 Task: Create a schedule automation trigger every fourth monday of the month at 11:00 AM.
Action: Mouse moved to (1126, 324)
Screenshot: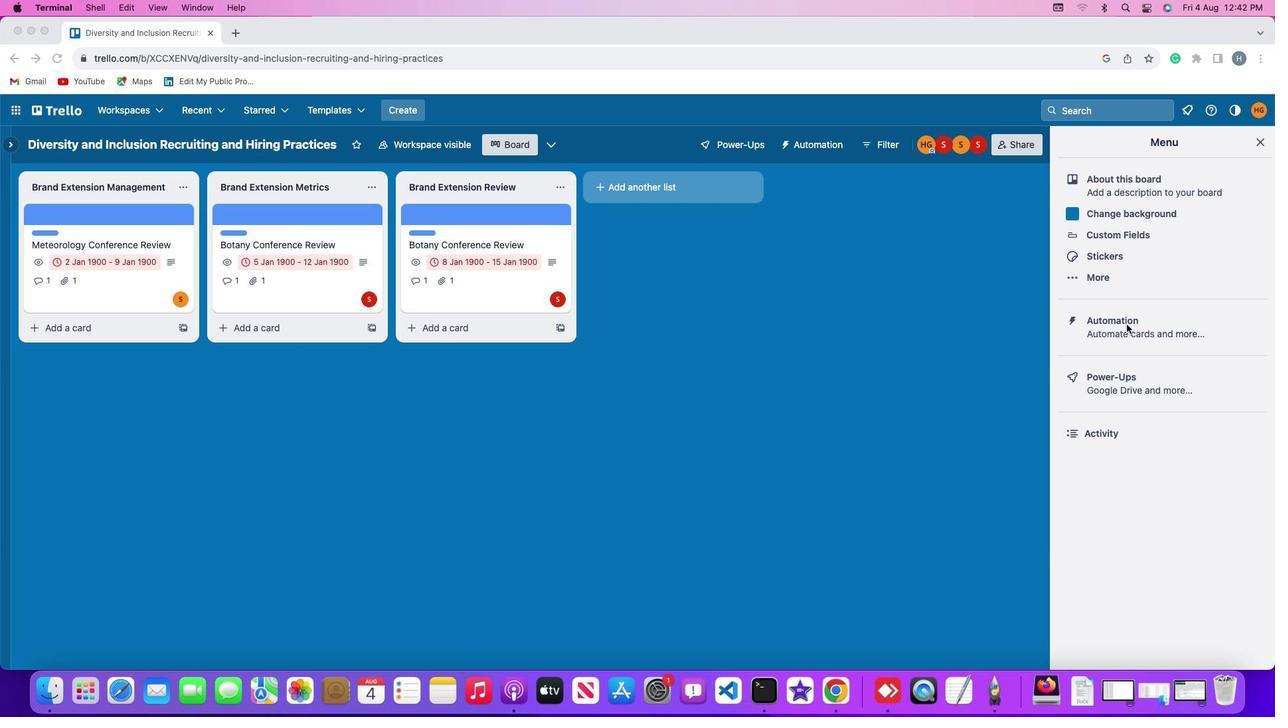 
Action: Mouse pressed left at (1126, 324)
Screenshot: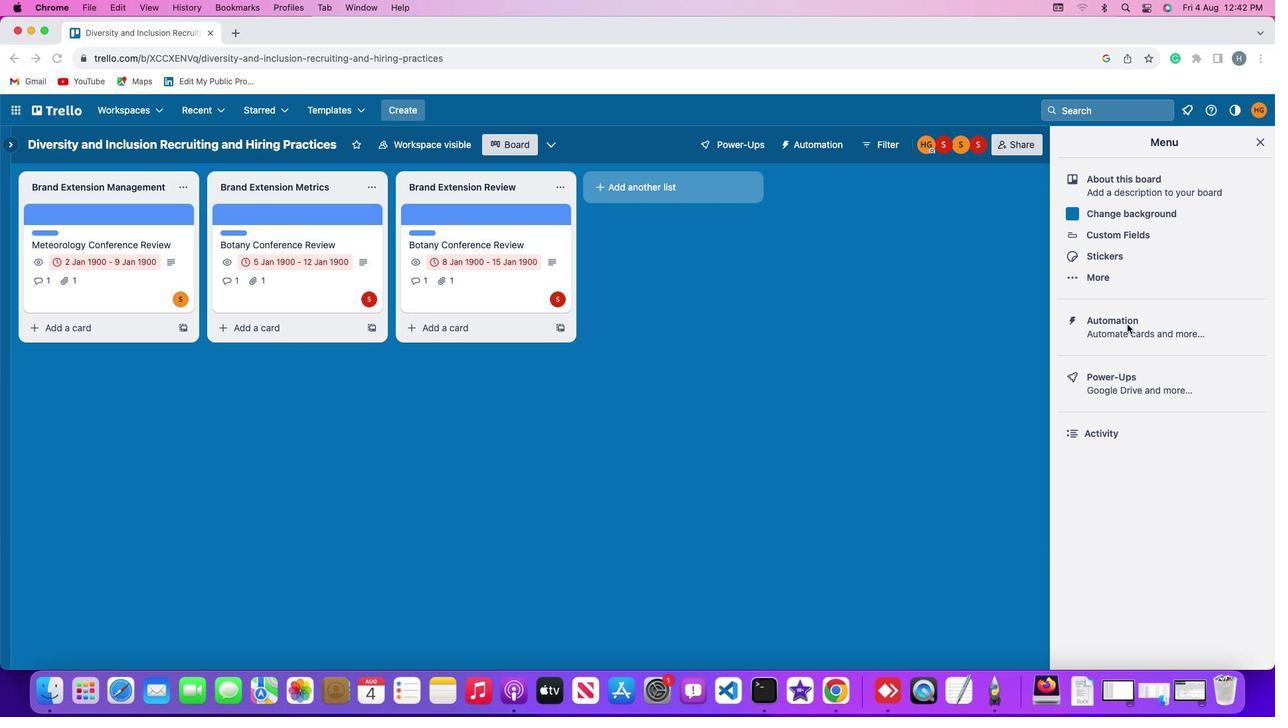
Action: Mouse moved to (1131, 324)
Screenshot: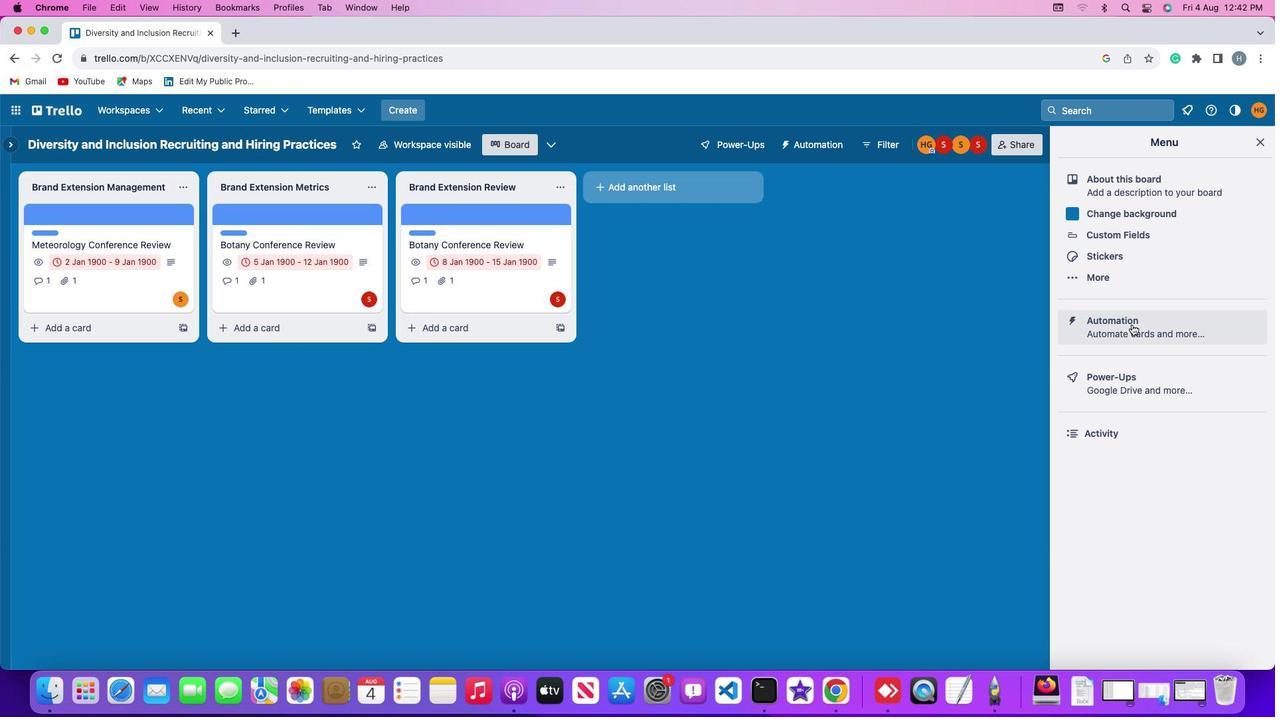
Action: Mouse pressed left at (1131, 324)
Screenshot: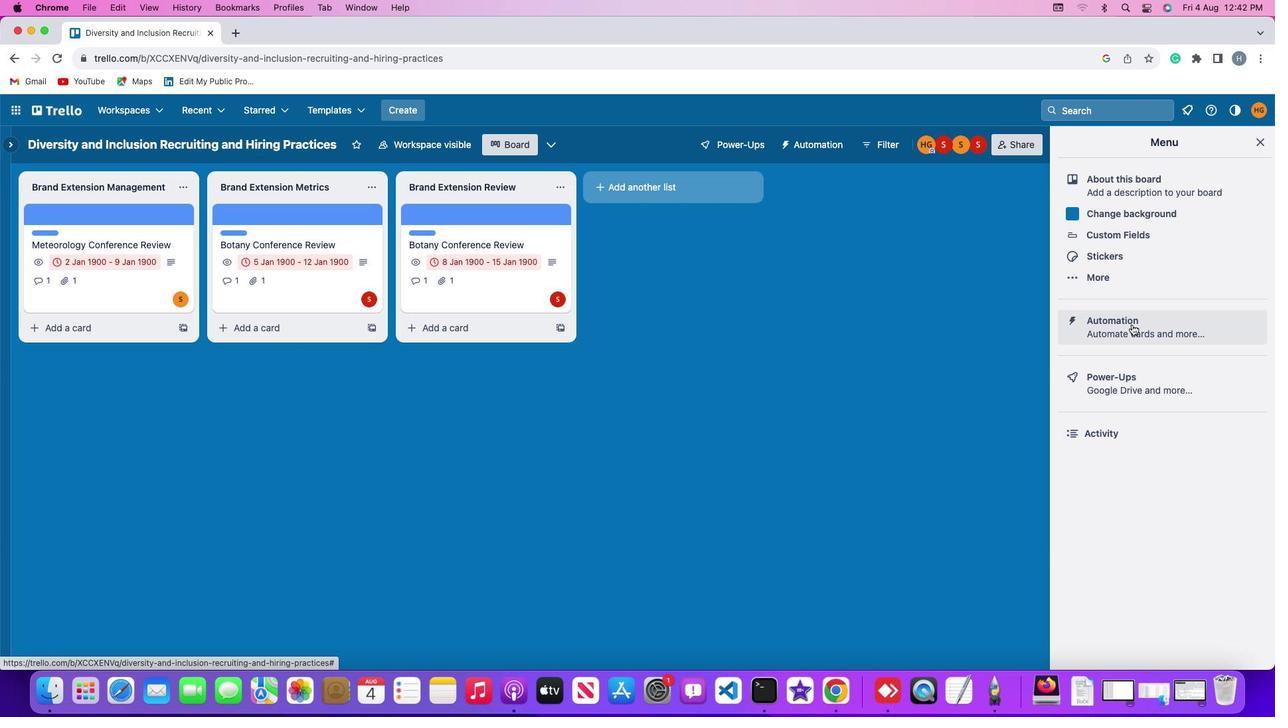 
Action: Mouse moved to (103, 286)
Screenshot: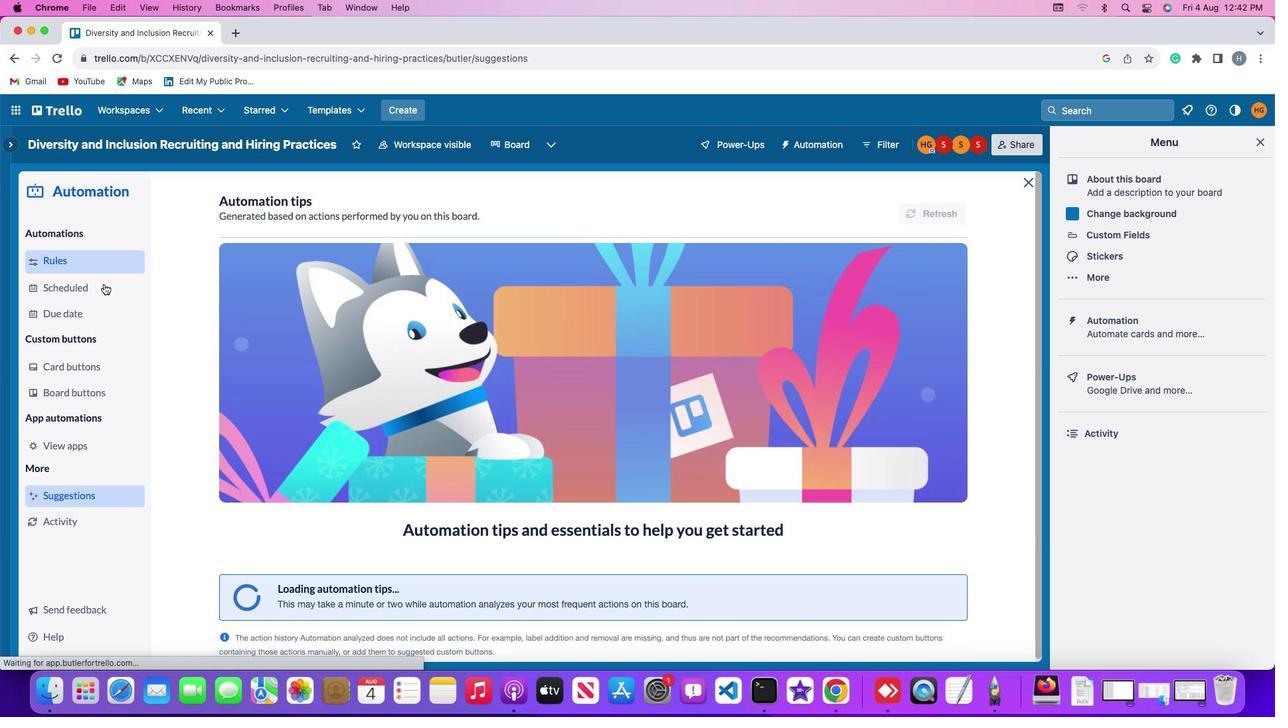
Action: Mouse pressed left at (103, 286)
Screenshot: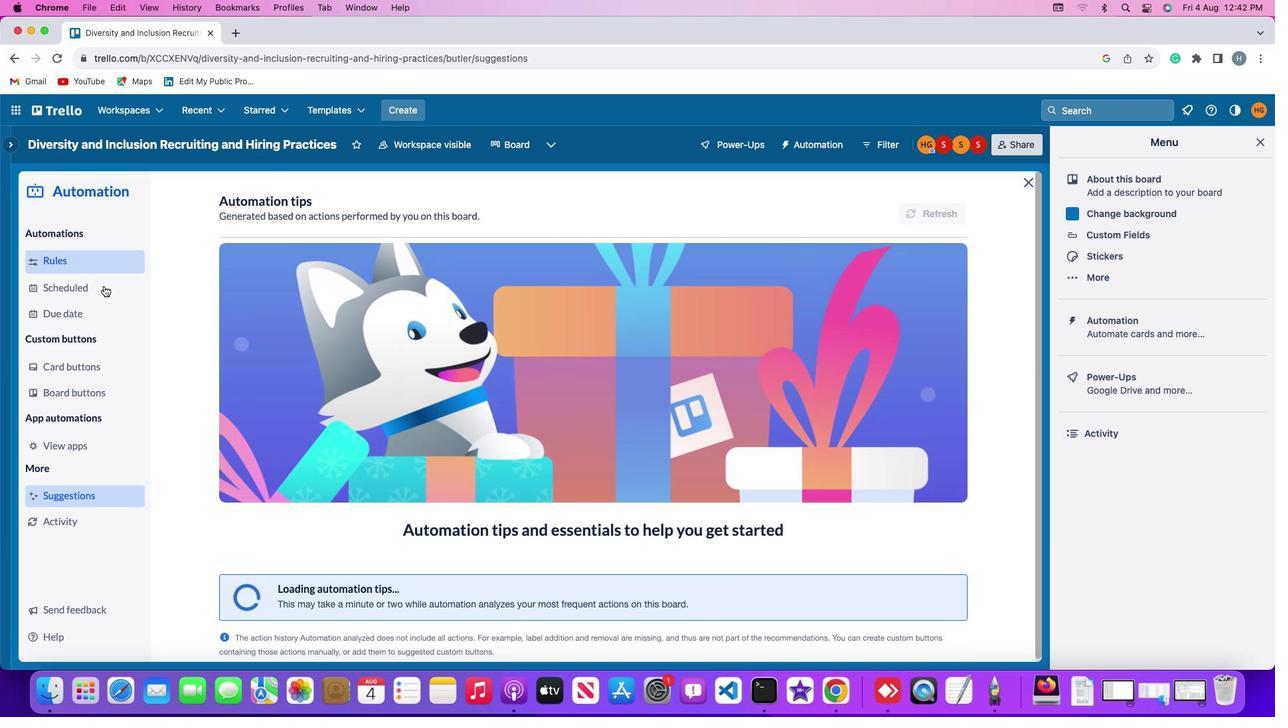 
Action: Mouse moved to (906, 201)
Screenshot: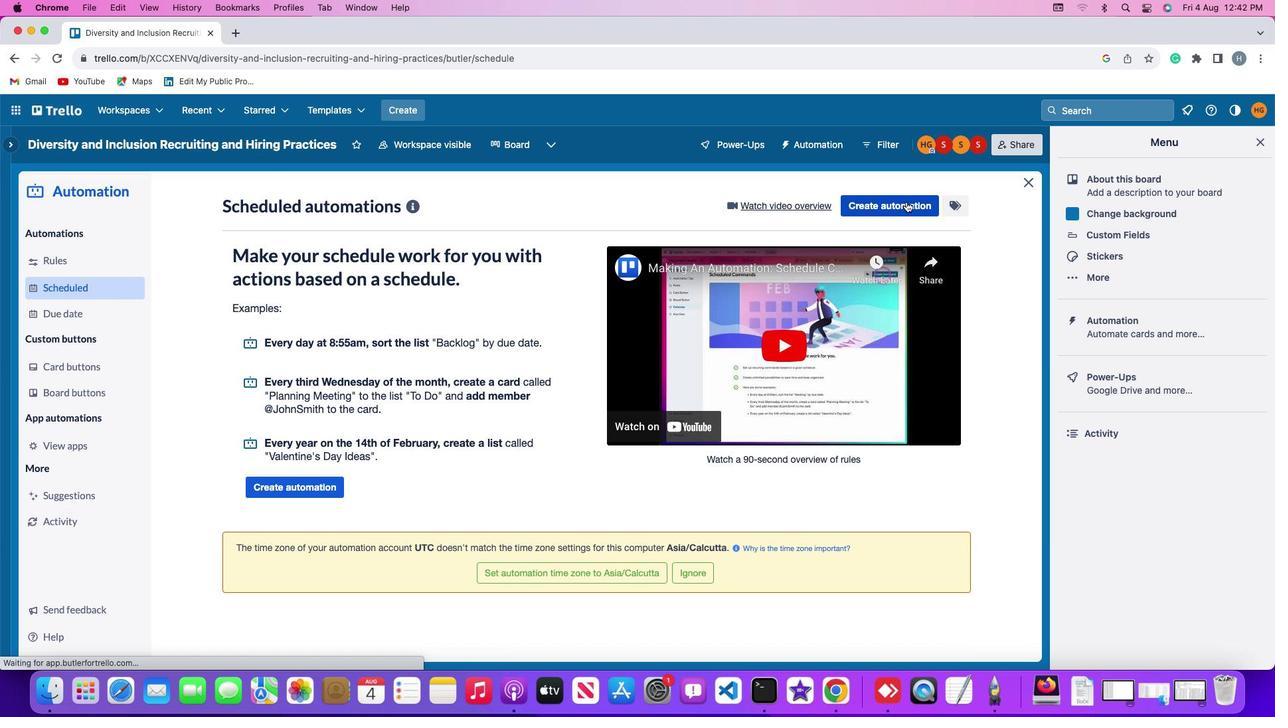 
Action: Mouse pressed left at (906, 201)
Screenshot: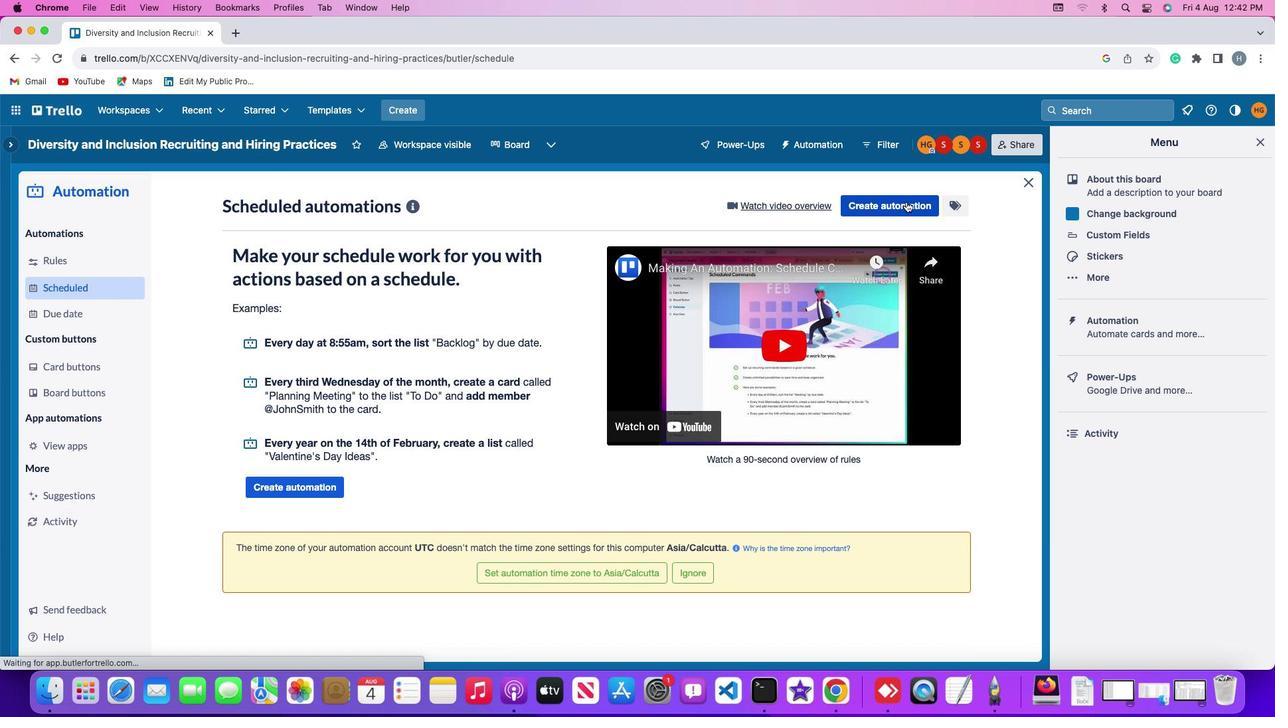 
Action: Mouse moved to (676, 330)
Screenshot: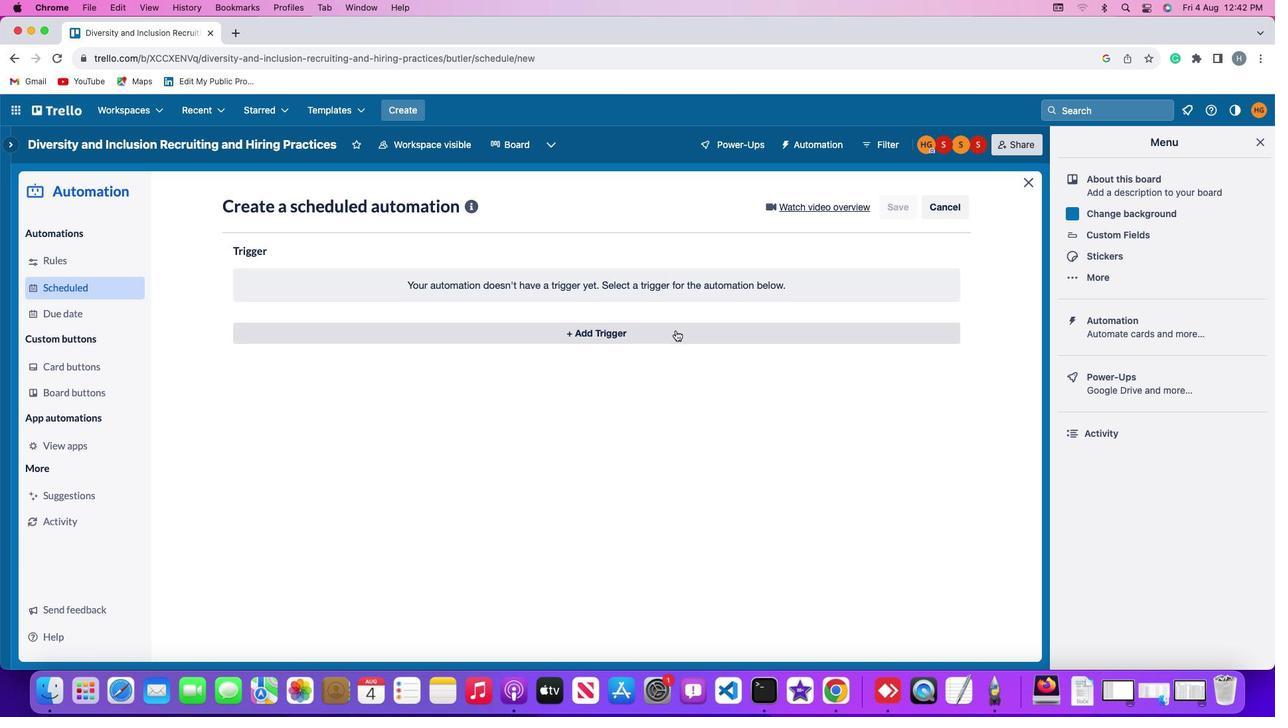 
Action: Mouse pressed left at (676, 330)
Screenshot: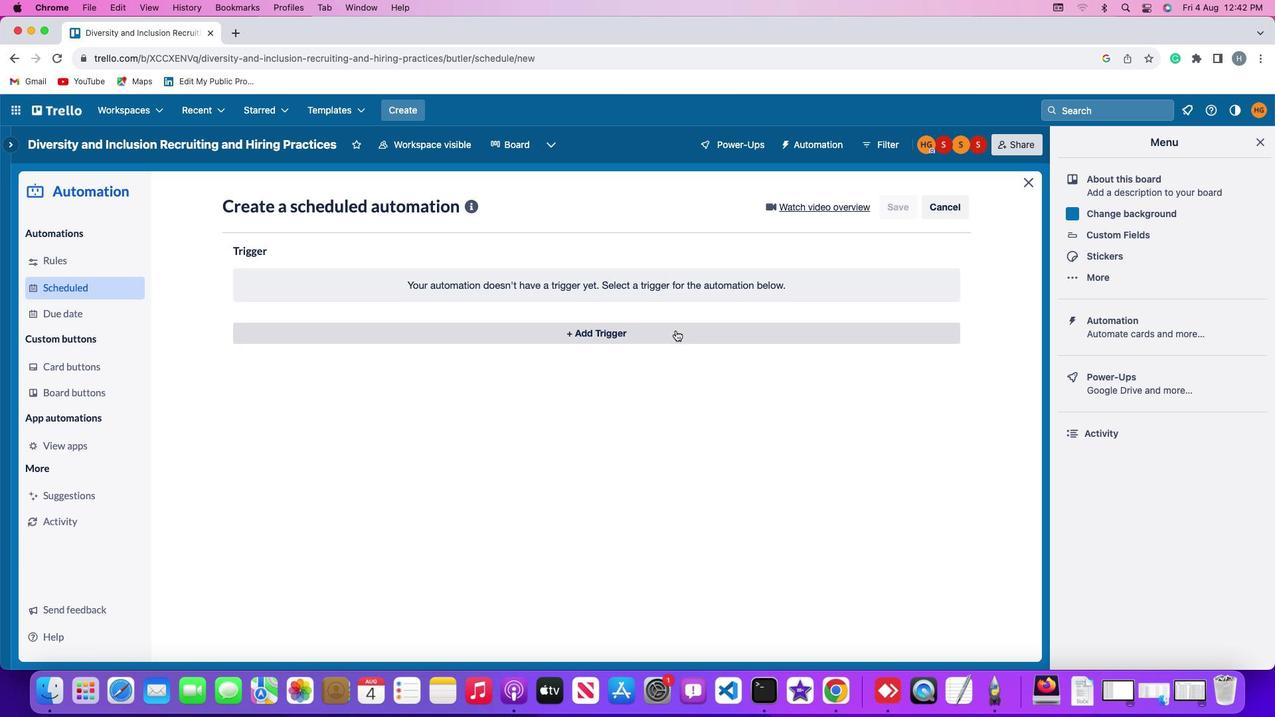 
Action: Mouse moved to (284, 614)
Screenshot: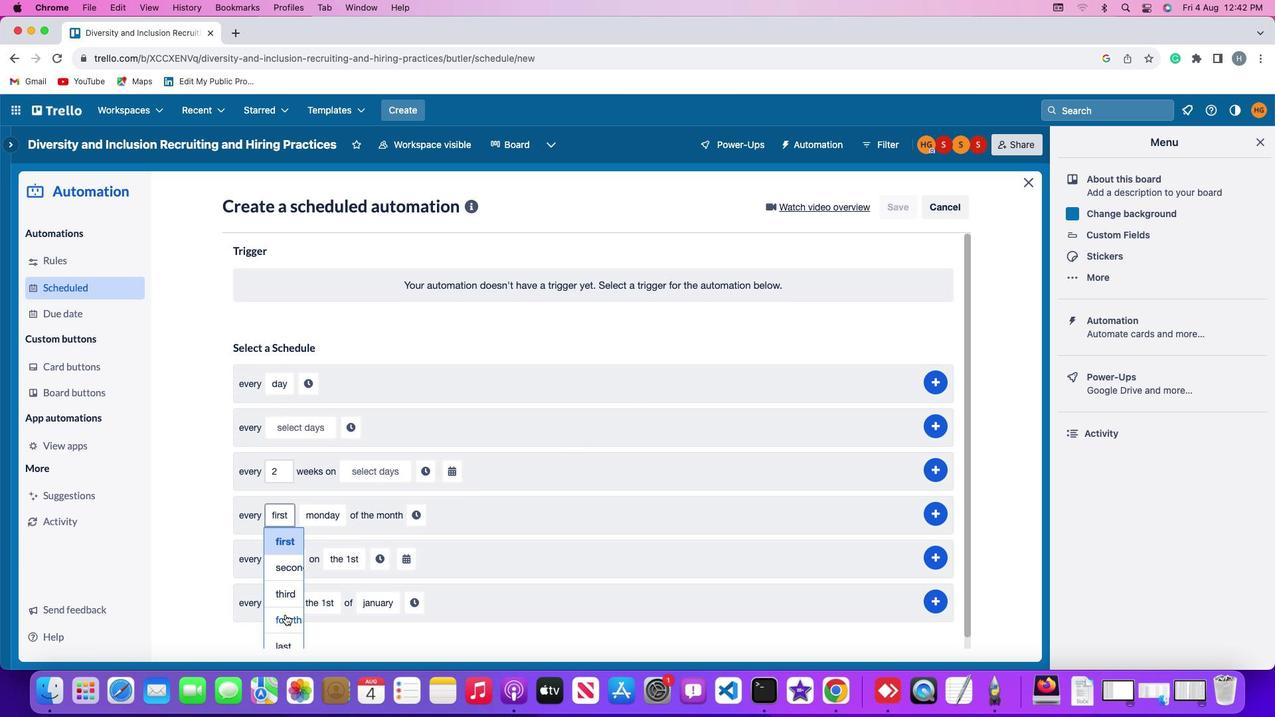 
Action: Mouse pressed left at (284, 614)
Screenshot: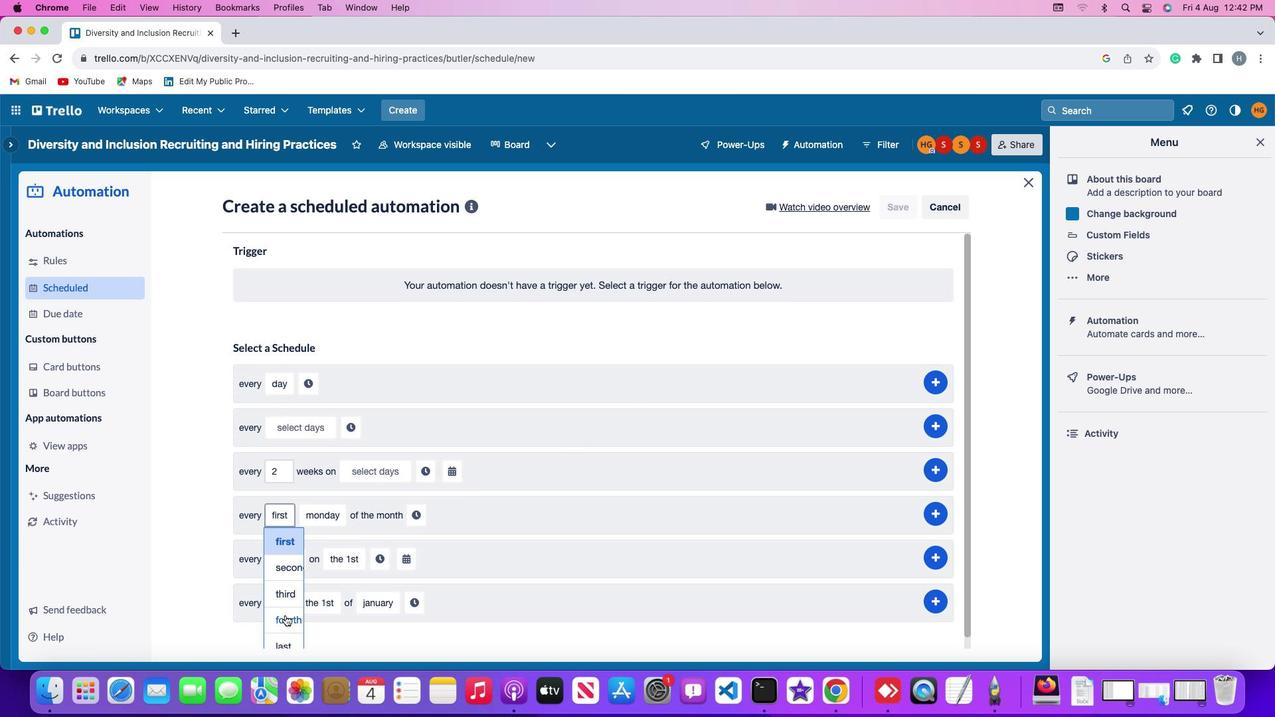 
Action: Mouse moved to (354, 330)
Screenshot: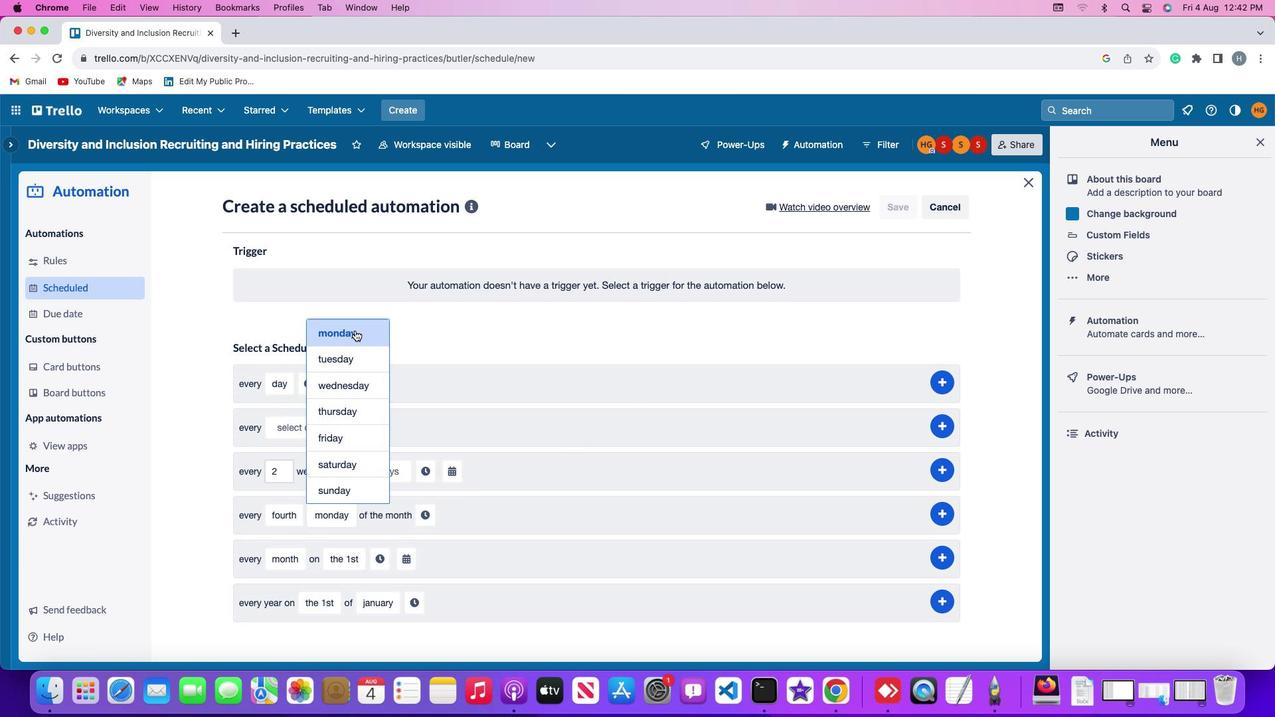 
Action: Mouse pressed left at (354, 330)
Screenshot: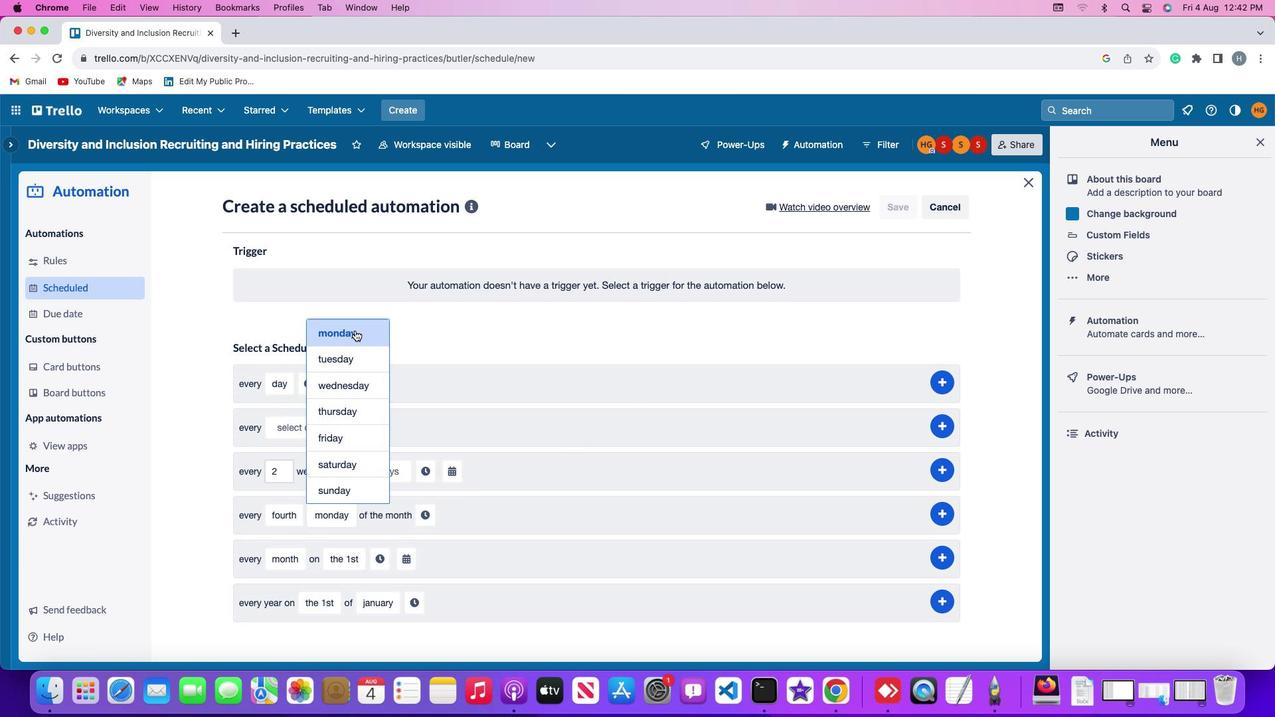 
Action: Mouse moved to (427, 515)
Screenshot: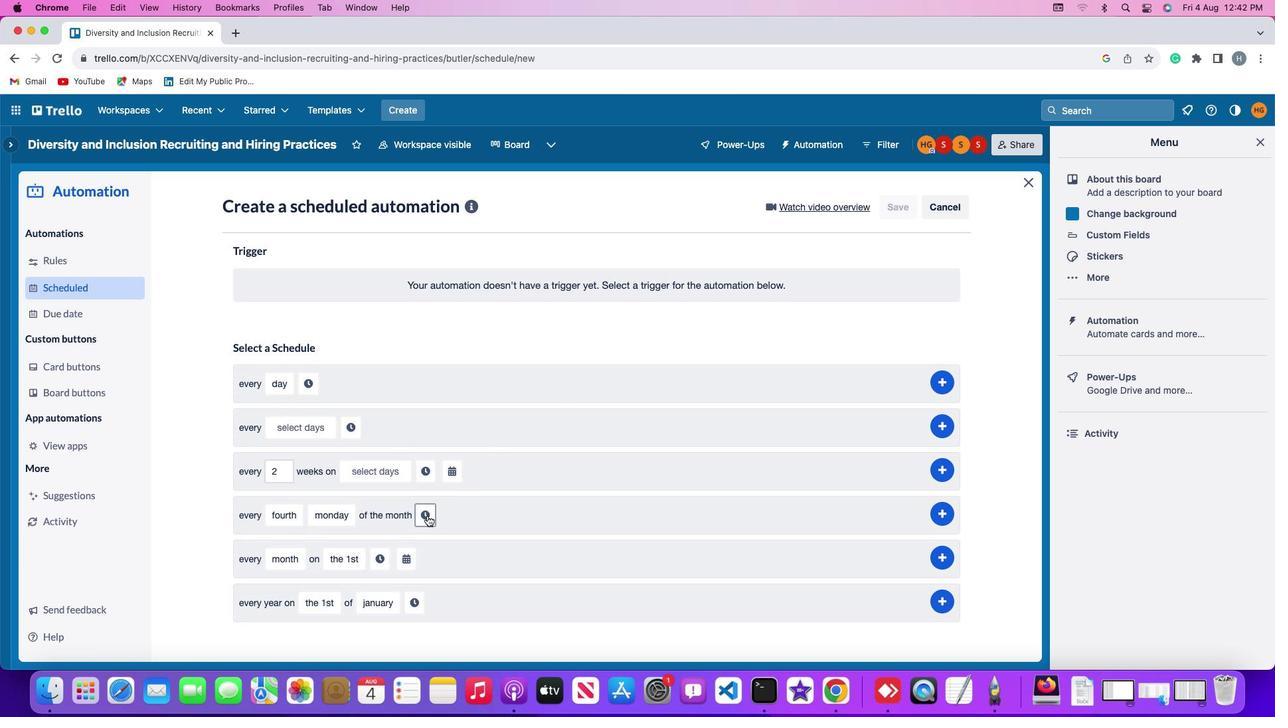 
Action: Mouse pressed left at (427, 515)
Screenshot: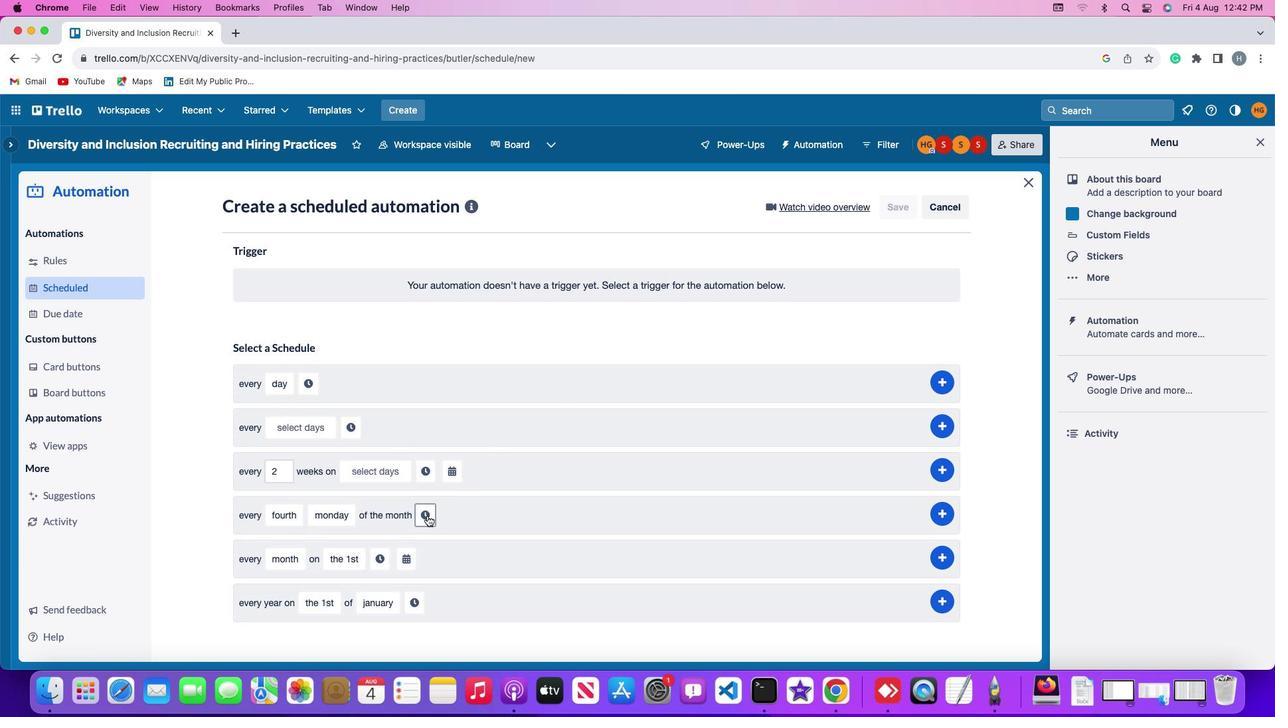 
Action: Mouse moved to (456, 517)
Screenshot: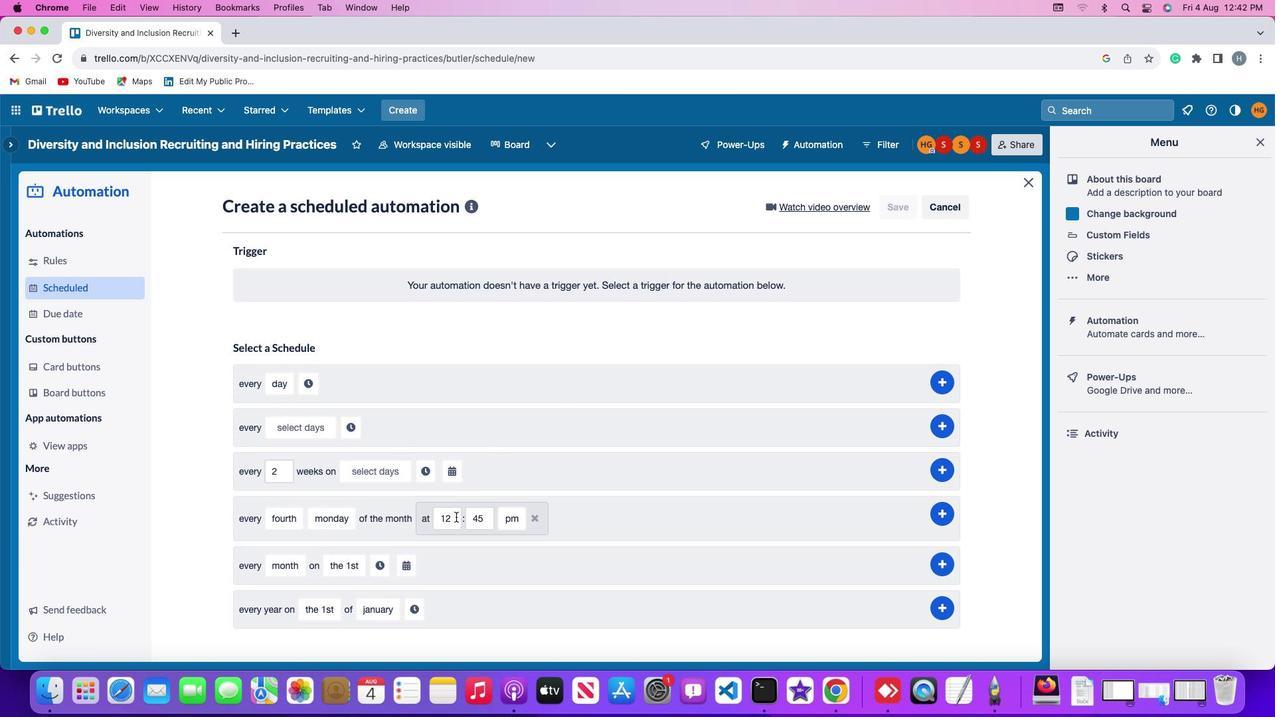 
Action: Mouse pressed left at (456, 517)
Screenshot: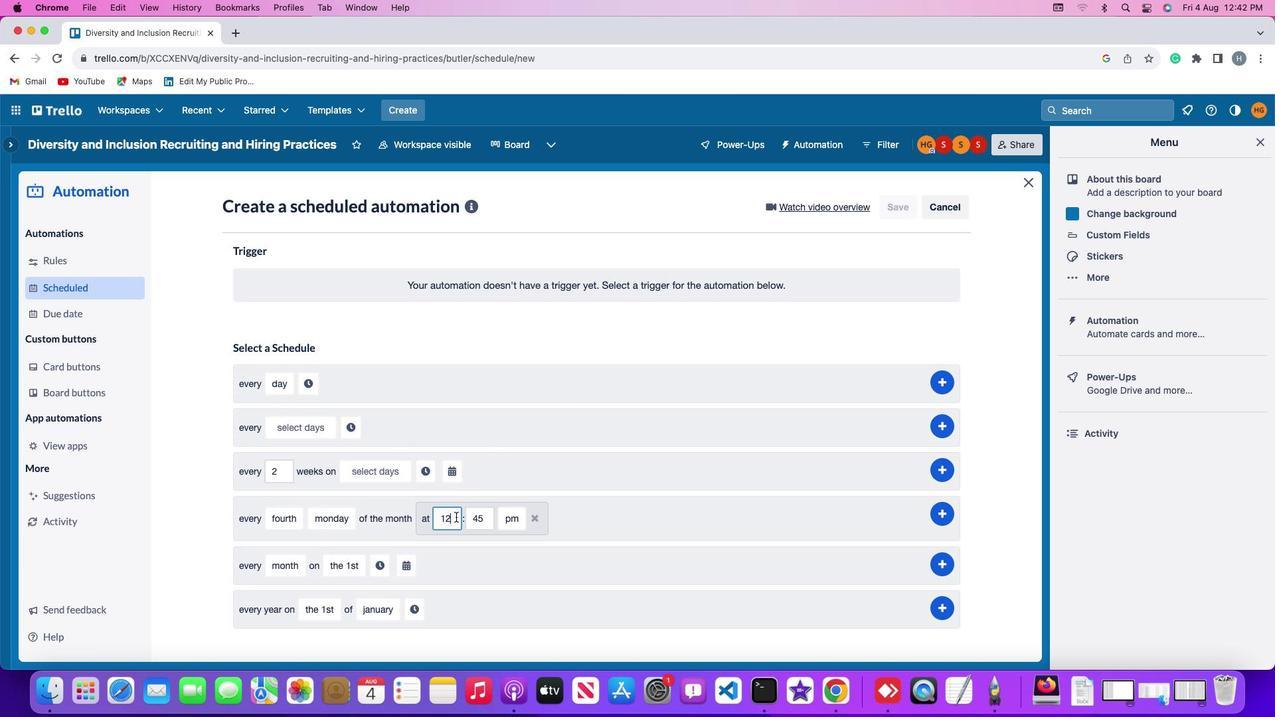 
Action: Mouse moved to (456, 516)
Screenshot: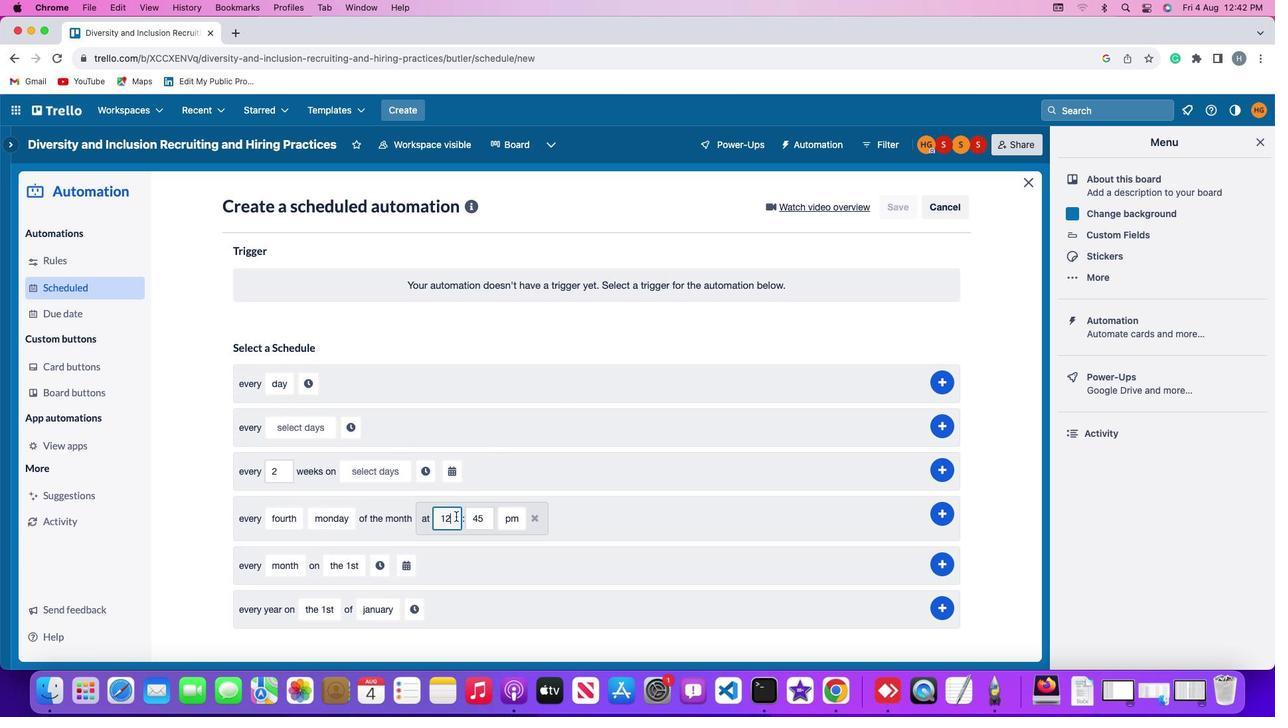 
Action: Key pressed Key.backspace
Screenshot: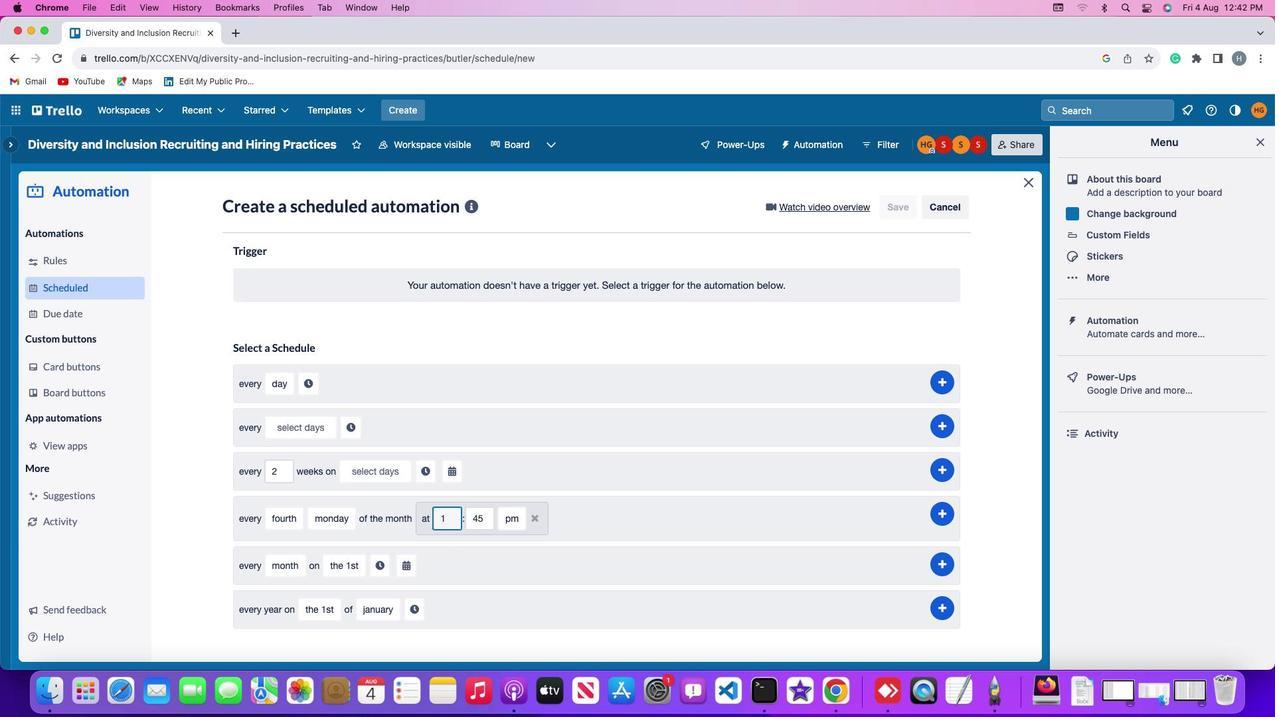 
Action: Mouse moved to (456, 516)
Screenshot: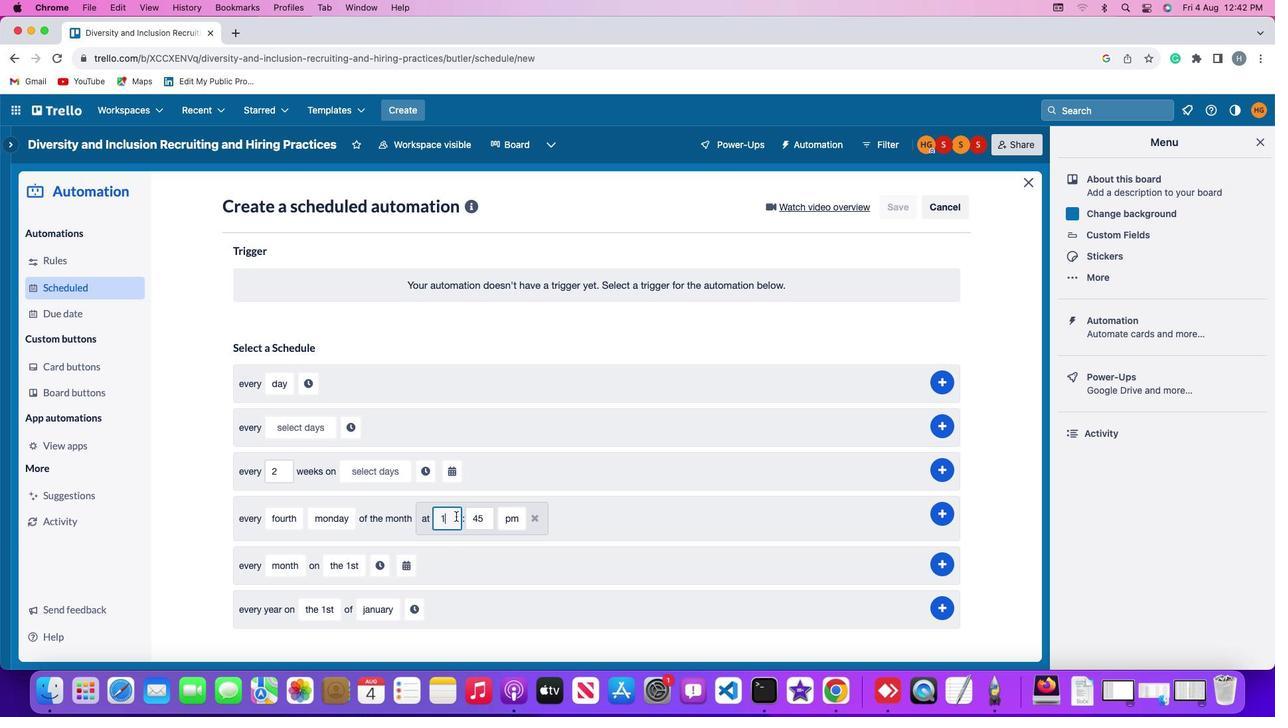 
Action: Key pressed '1'
Screenshot: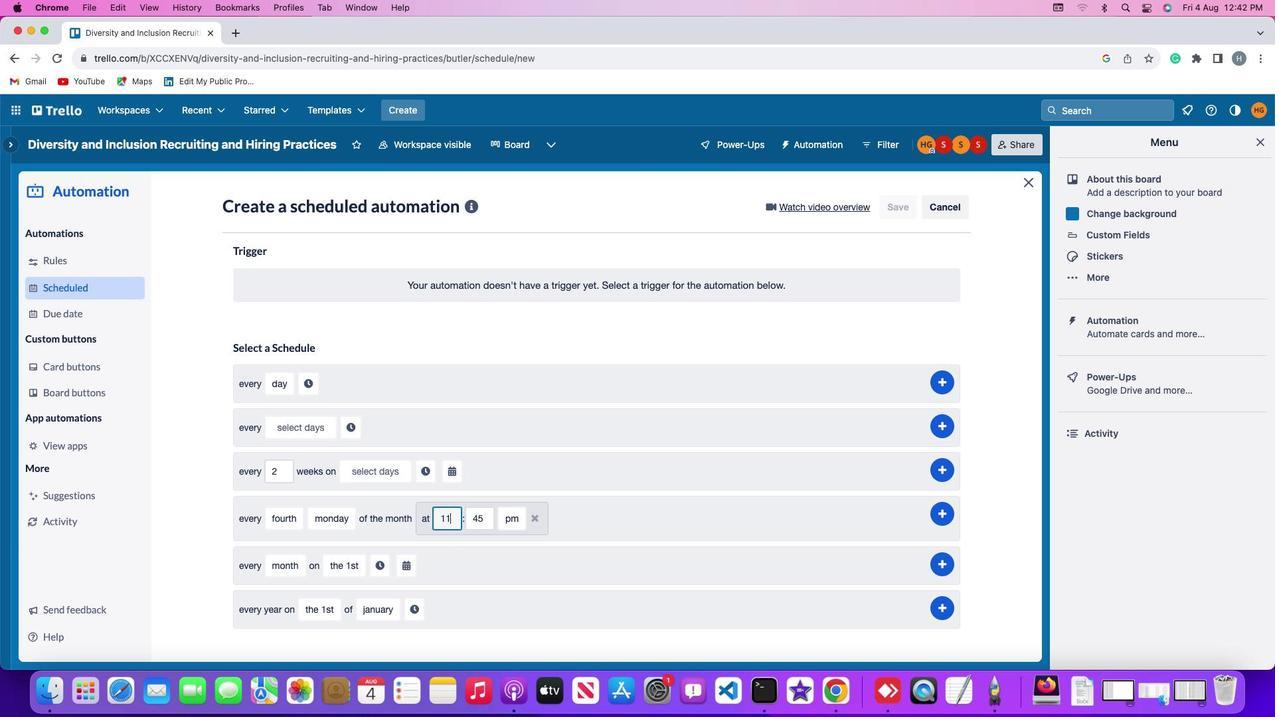 
Action: Mouse moved to (484, 518)
Screenshot: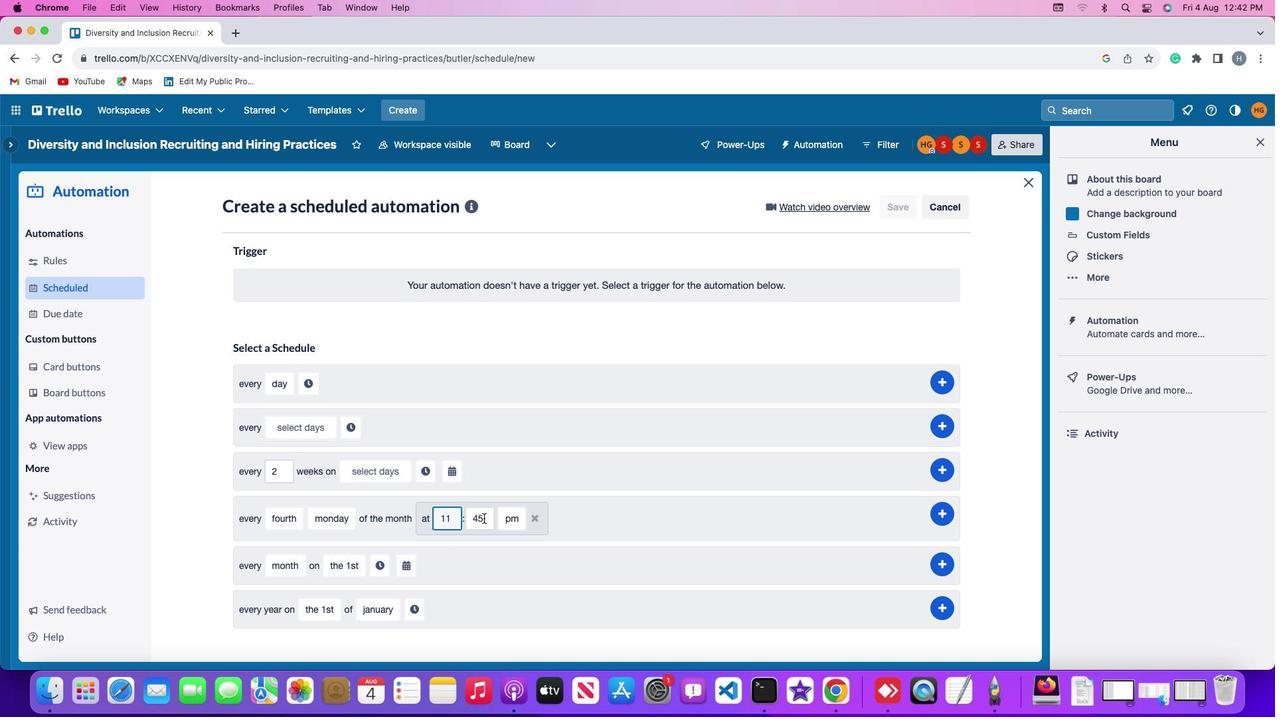 
Action: Mouse pressed left at (484, 518)
Screenshot: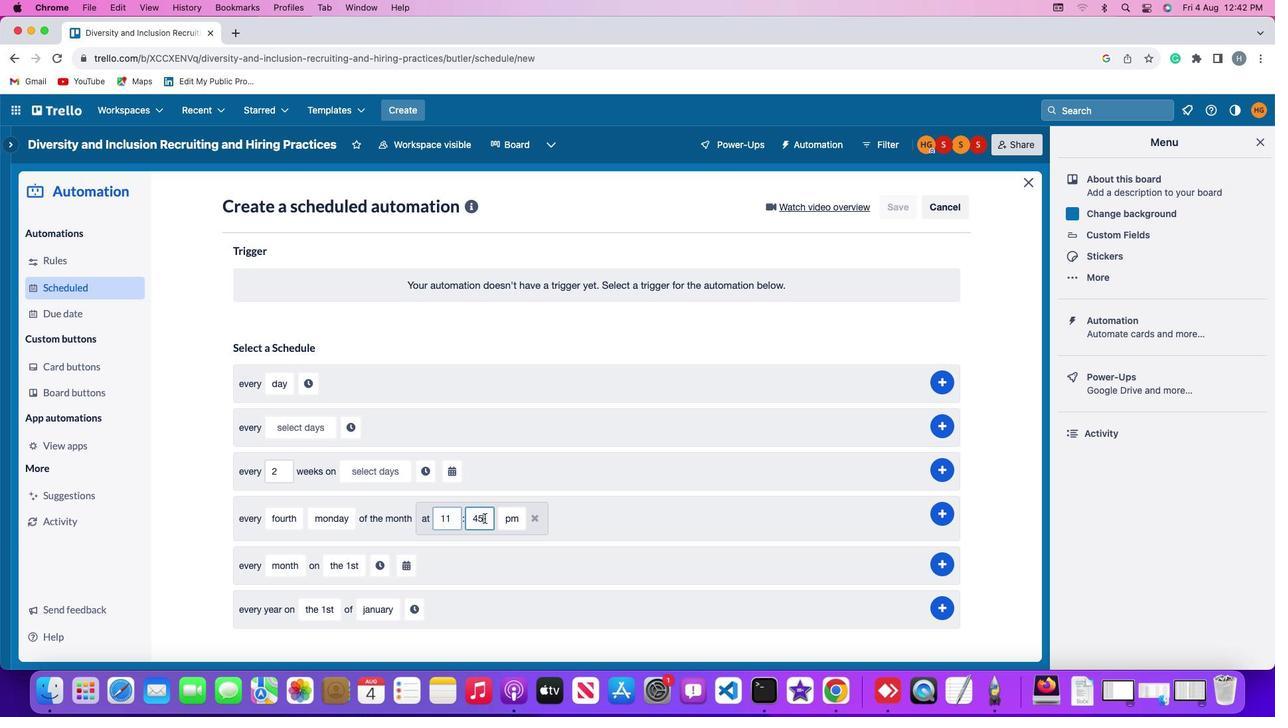 
Action: Mouse moved to (484, 518)
Screenshot: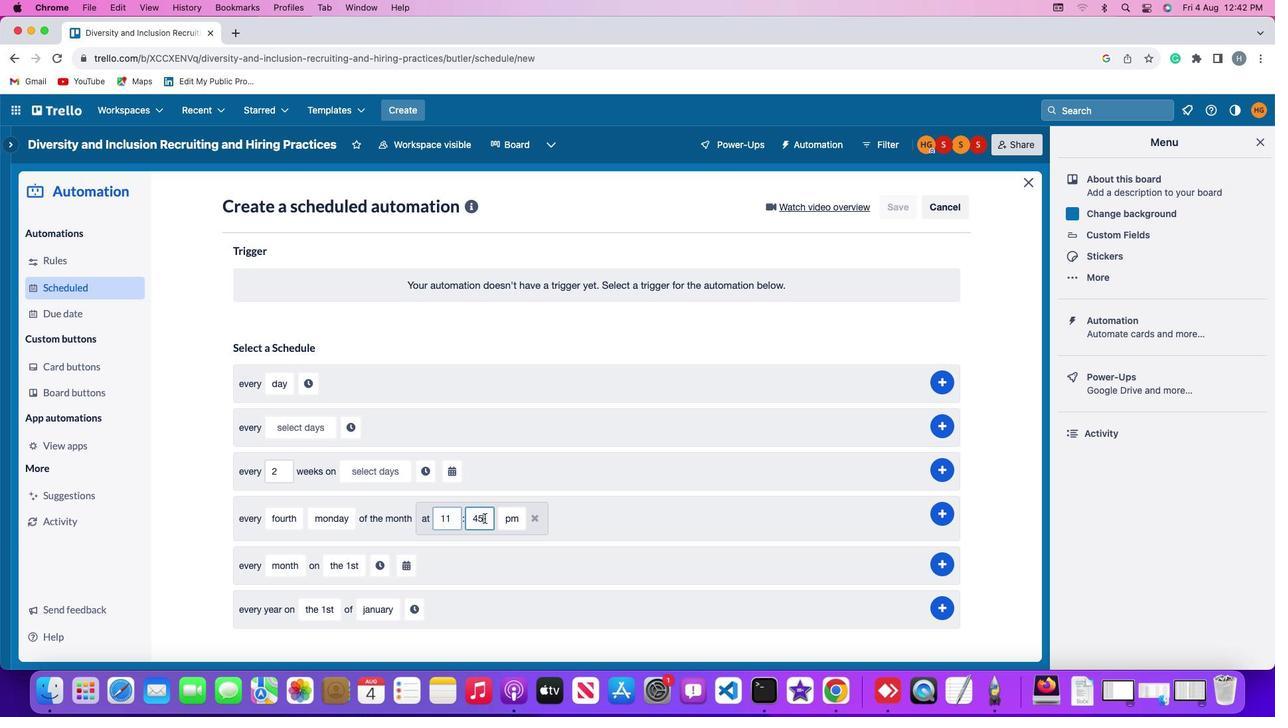 
Action: Key pressed Key.backspaceKey.backspace'0''0'
Screenshot: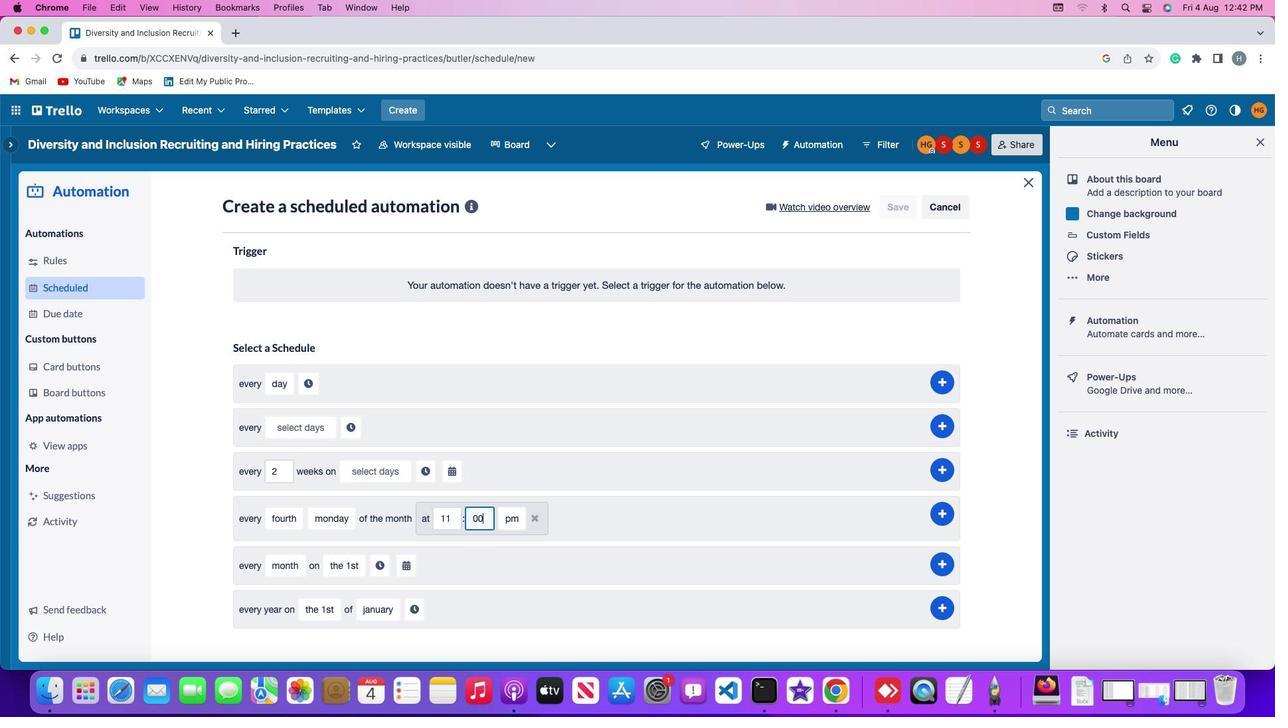 
Action: Mouse moved to (512, 543)
Screenshot: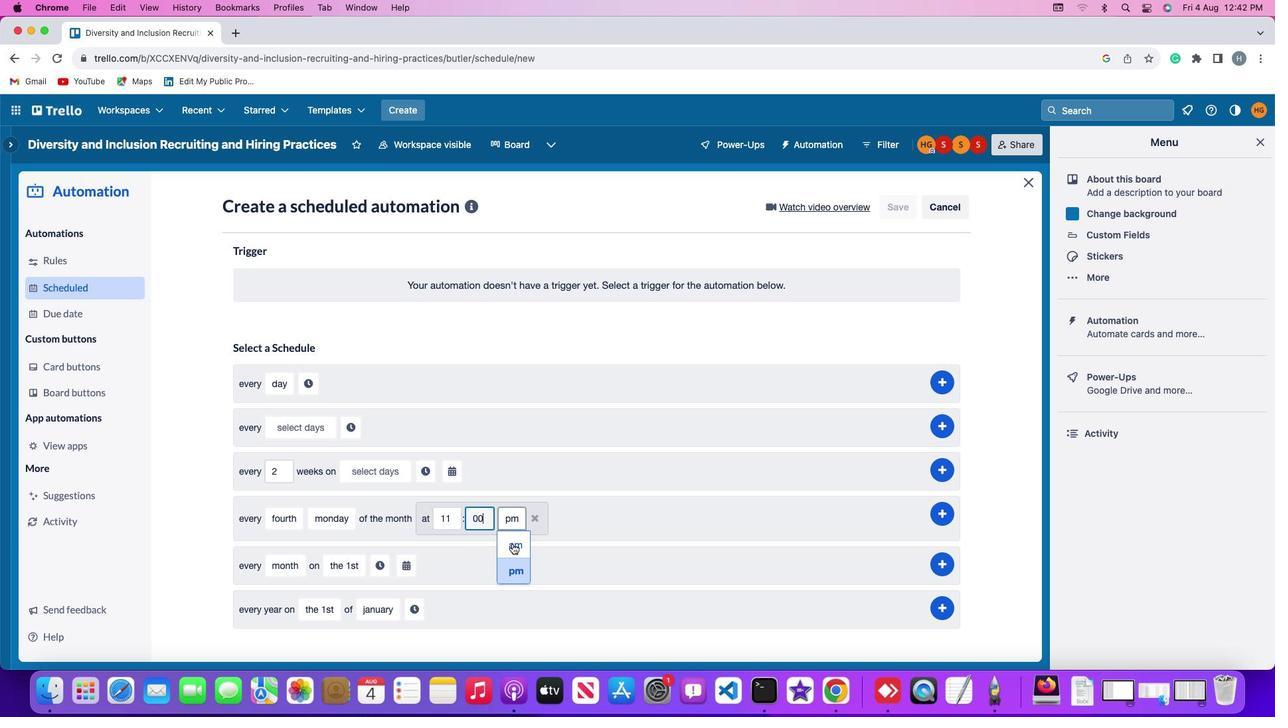 
Action: Mouse pressed left at (512, 543)
Screenshot: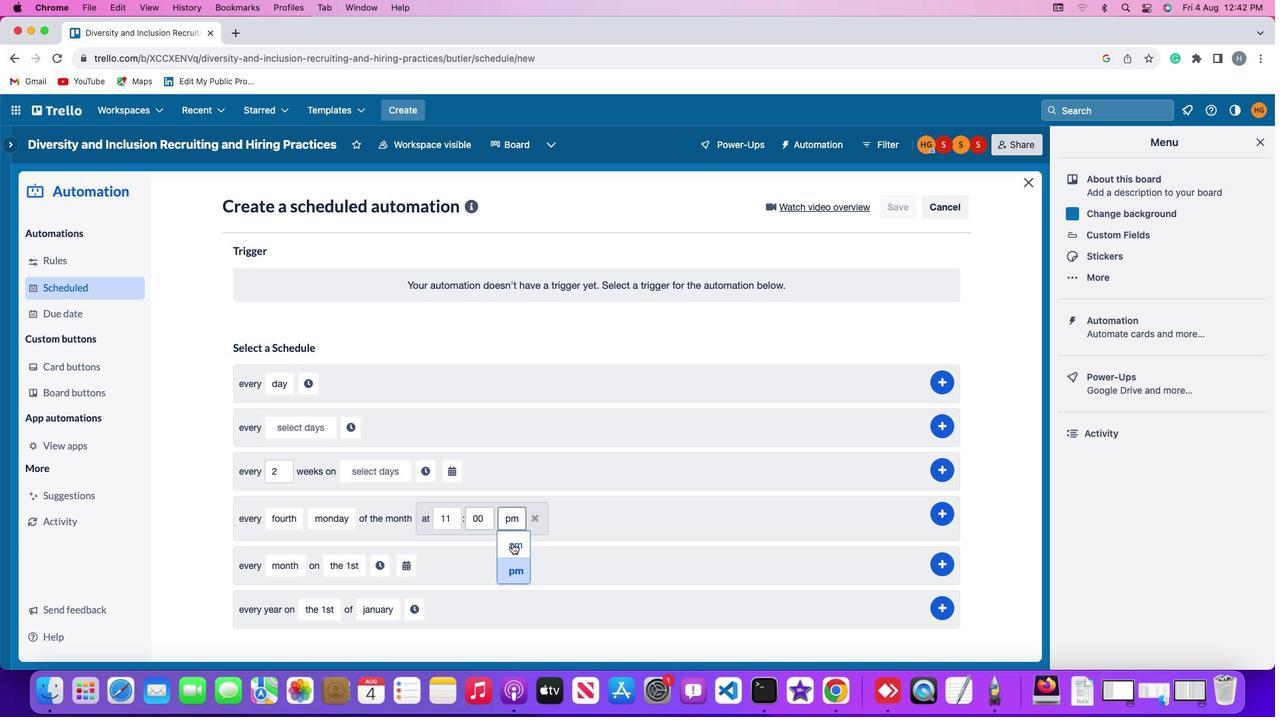
Action: Mouse moved to (944, 513)
Screenshot: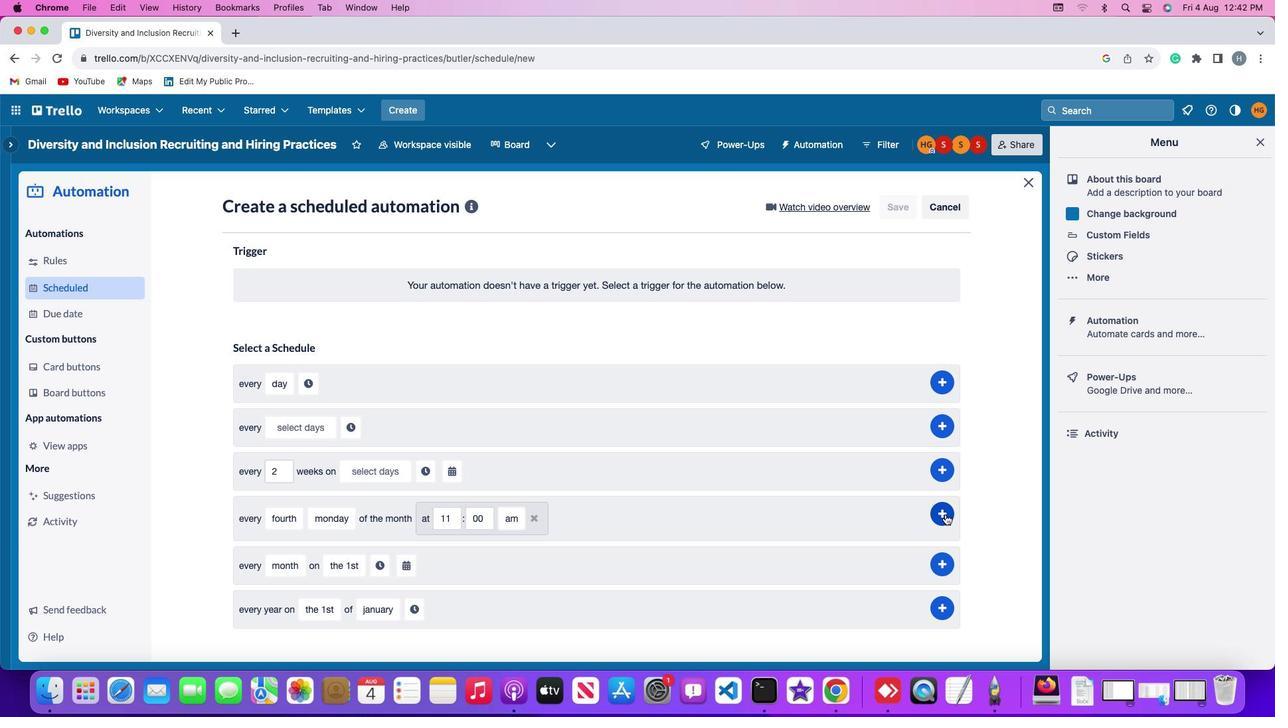 
Action: Mouse pressed left at (944, 513)
Screenshot: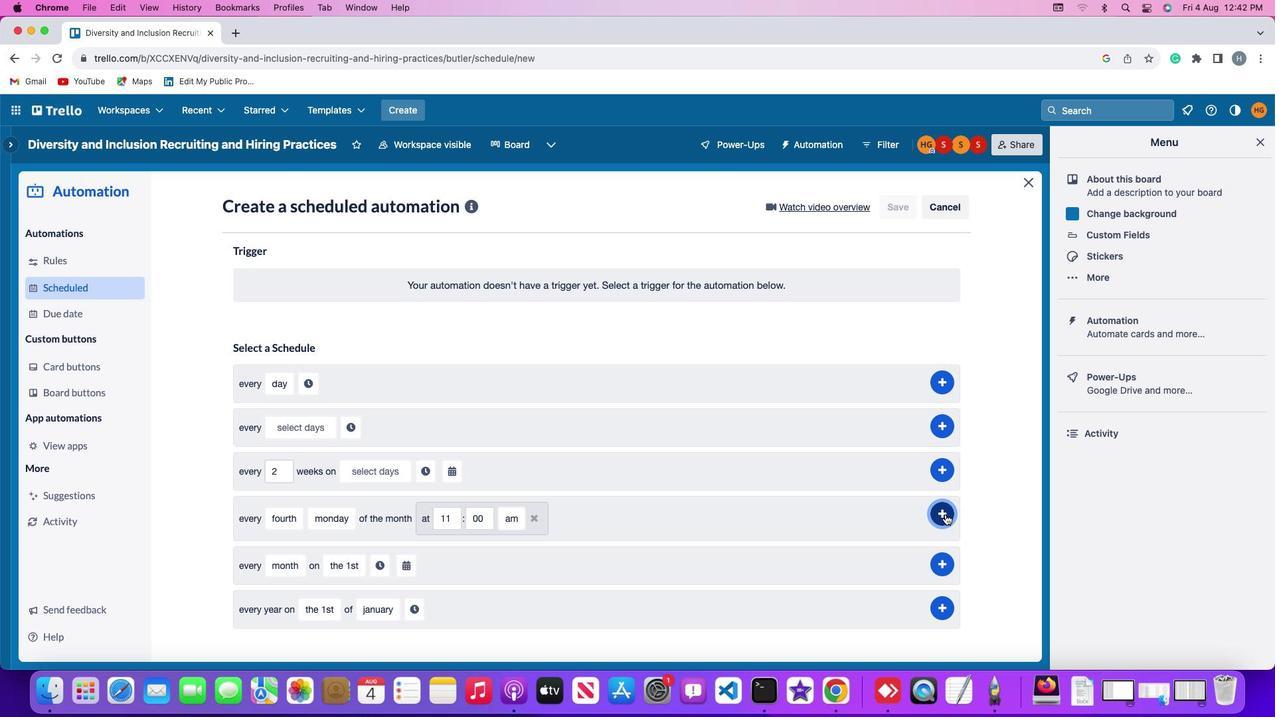 
Action: Mouse moved to (789, 364)
Screenshot: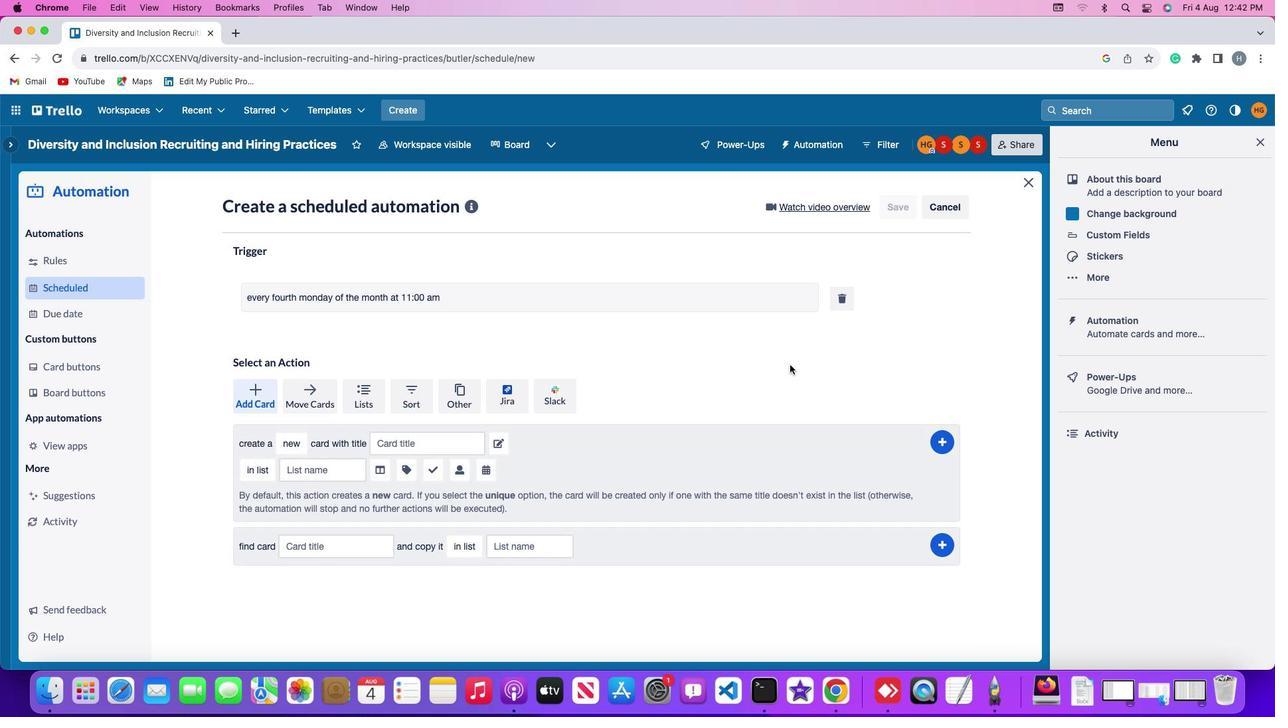 
